 Task: Download   from parteek.kumar@softage.net with a subject Subject0006
Action: Mouse moved to (468, 45)
Screenshot: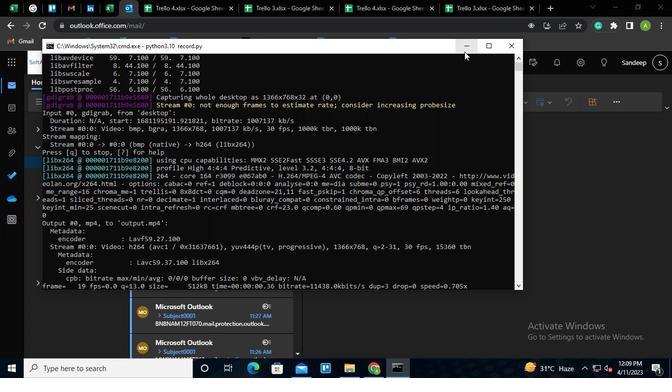 
Action: Mouse pressed left at (468, 45)
Screenshot: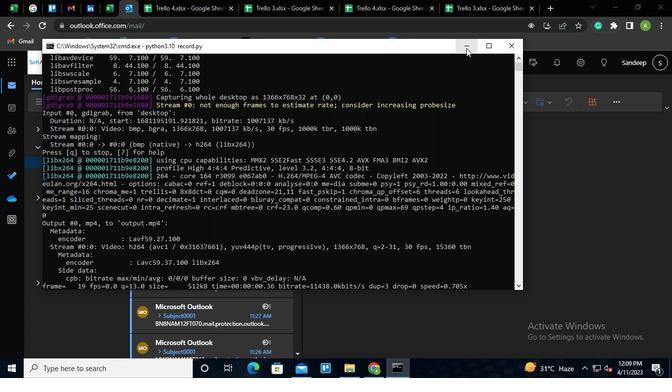 
Action: Mouse moved to (216, 150)
Screenshot: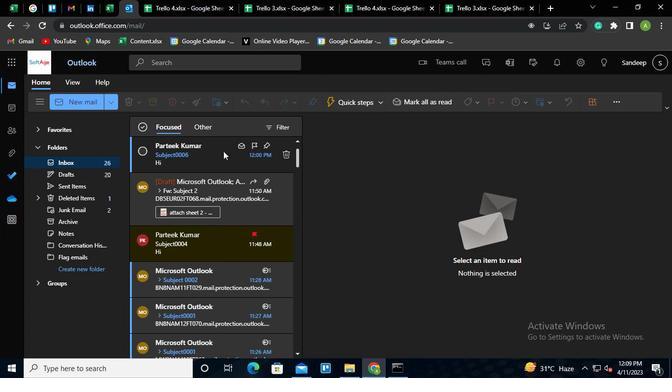 
Action: Mouse pressed left at (216, 150)
Screenshot: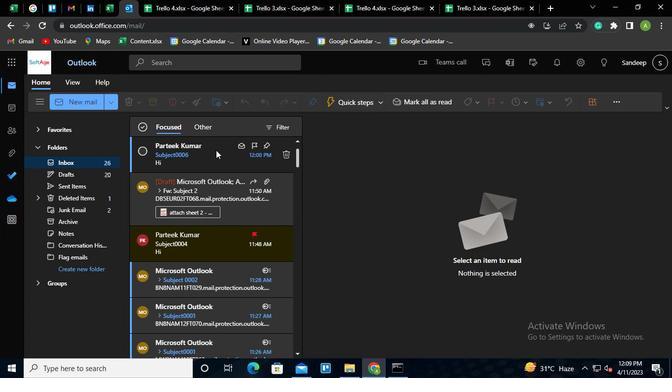 
Action: Mouse moved to (645, 151)
Screenshot: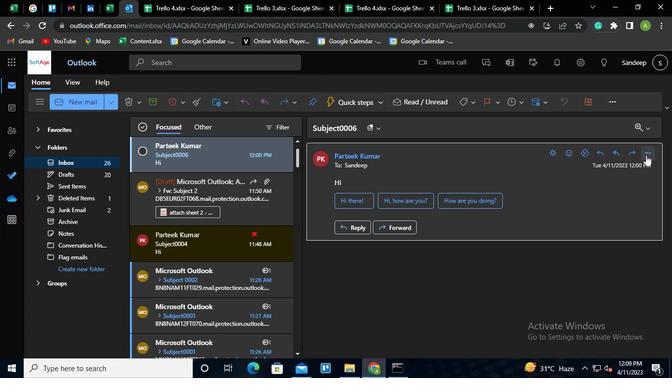 
Action: Mouse pressed left at (645, 151)
Screenshot: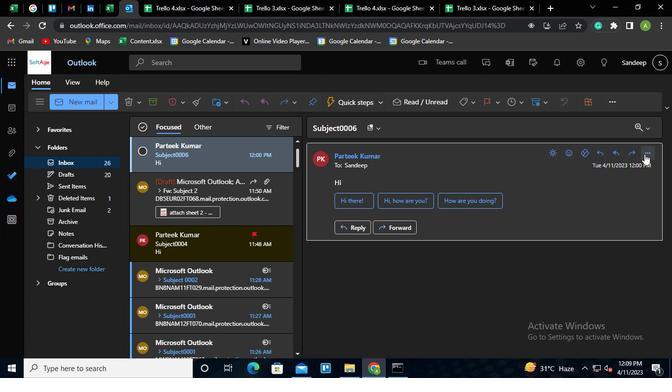 
Action: Mouse moved to (568, 261)
Screenshot: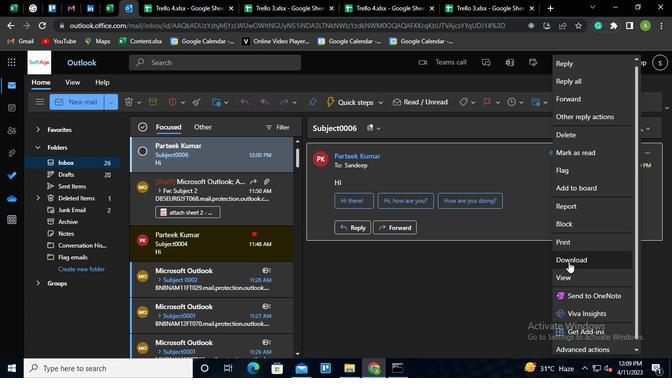
Action: Mouse pressed left at (568, 261)
Screenshot: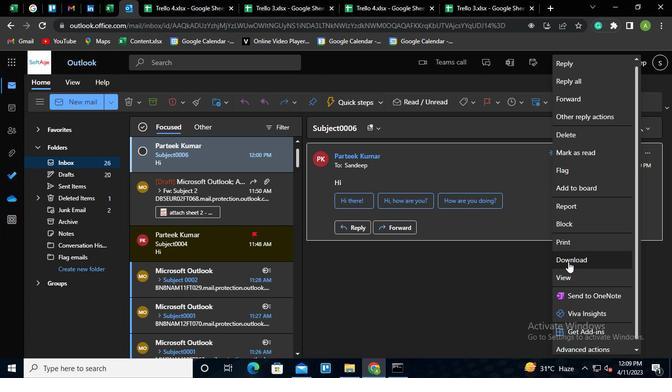 
Action: Mouse moved to (392, 369)
Screenshot: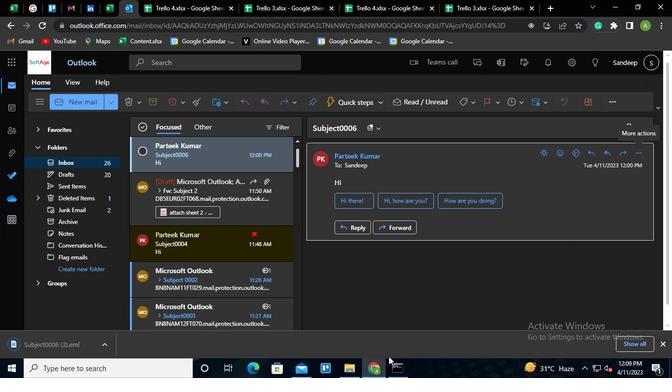 
Action: Mouse pressed left at (392, 369)
Screenshot: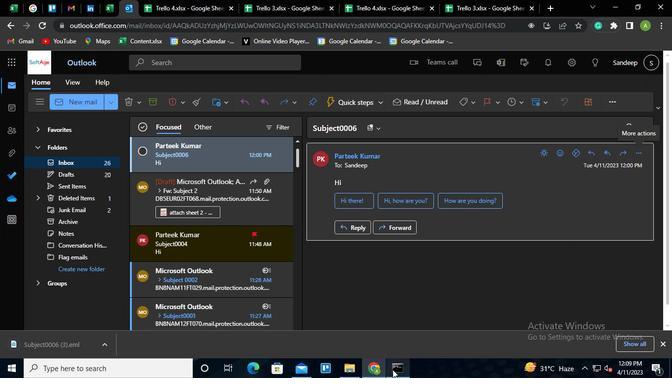
Action: Mouse moved to (514, 53)
Screenshot: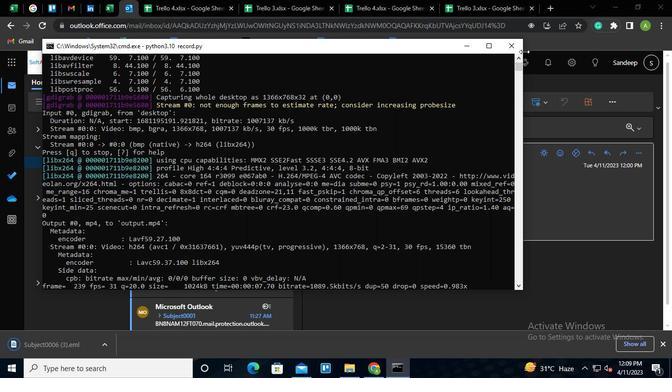 
Action: Mouse pressed left at (514, 53)
Screenshot: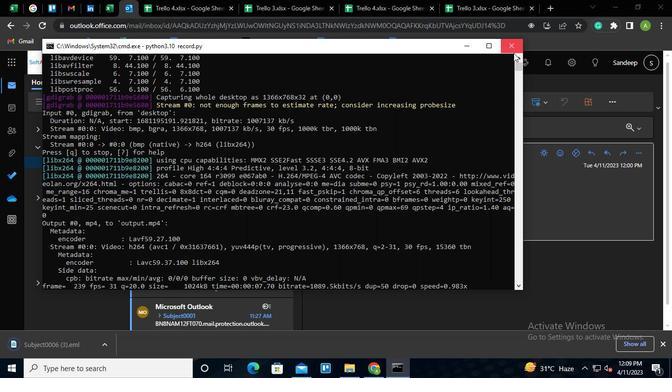 
